 Task: Add Sprouts Original Unsweetened Almond-Milk to the cart.
Action: Mouse moved to (24, 97)
Screenshot: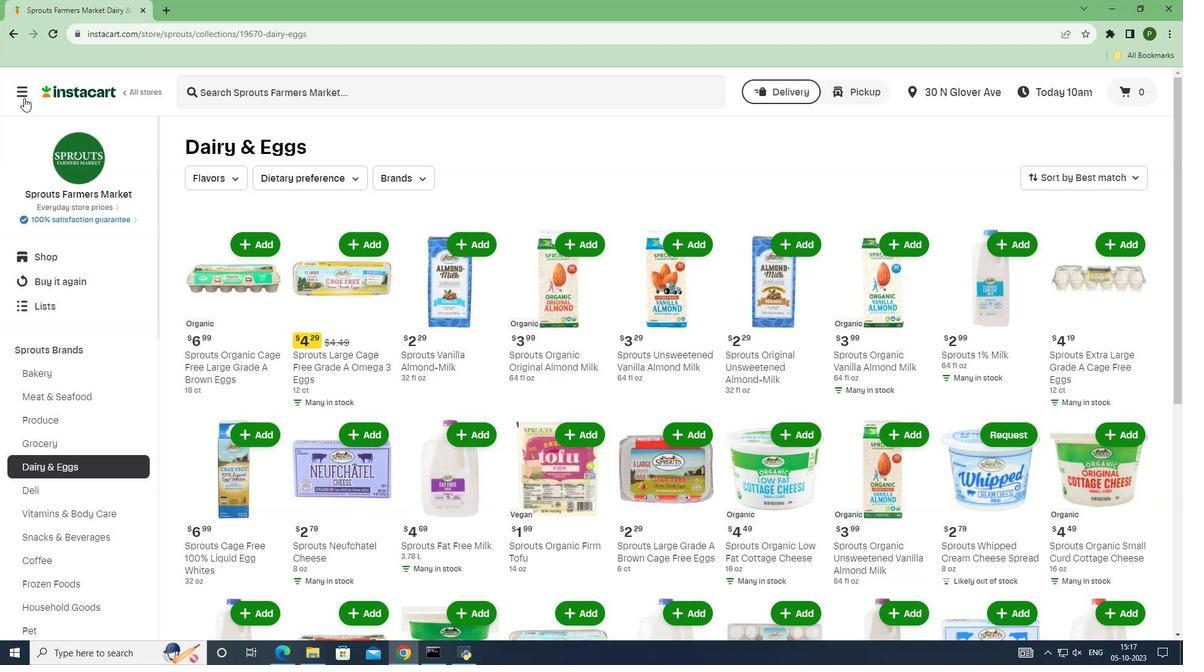 
Action: Mouse pressed left at (24, 97)
Screenshot: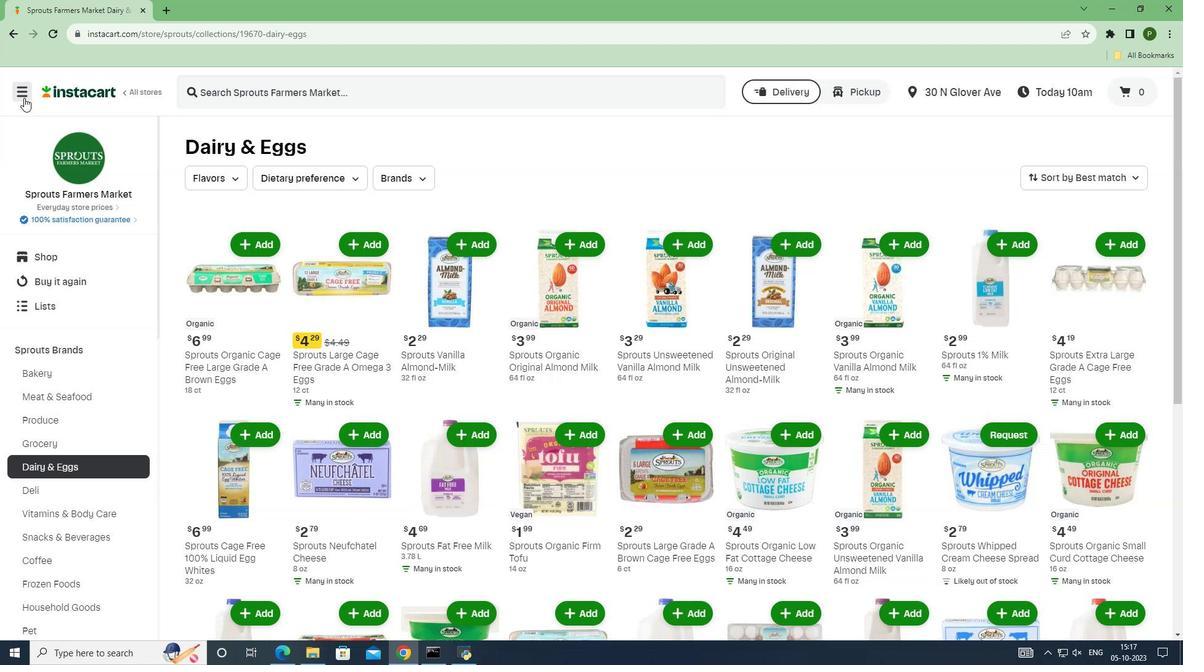 
Action: Mouse moved to (56, 330)
Screenshot: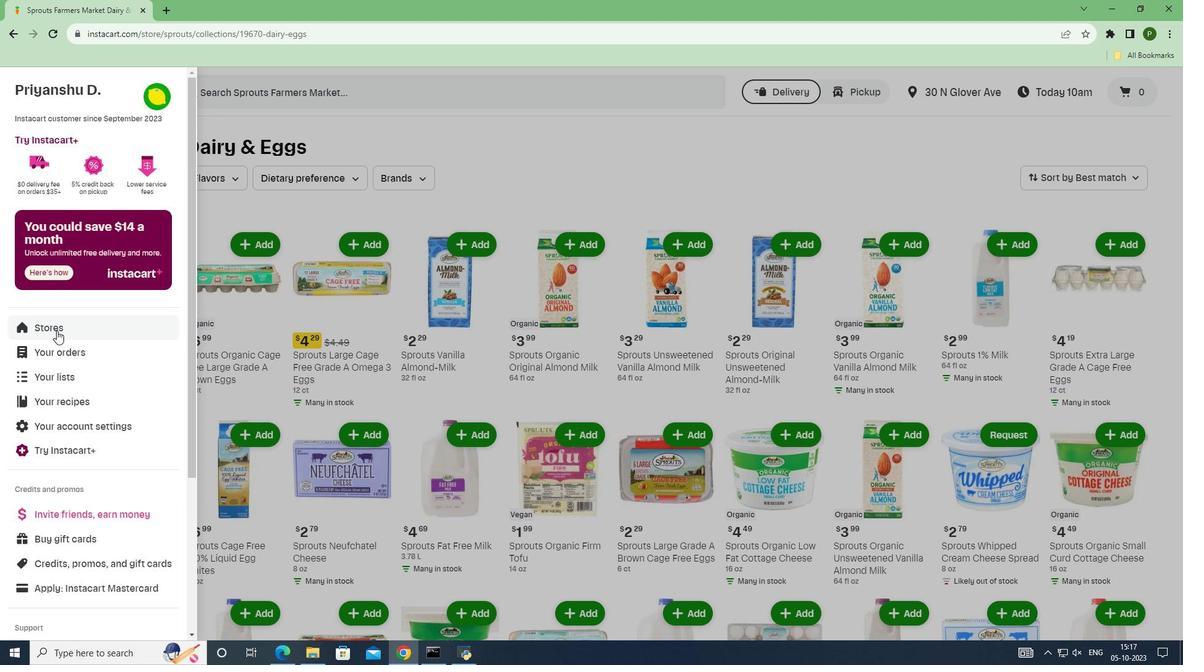 
Action: Mouse pressed left at (56, 330)
Screenshot: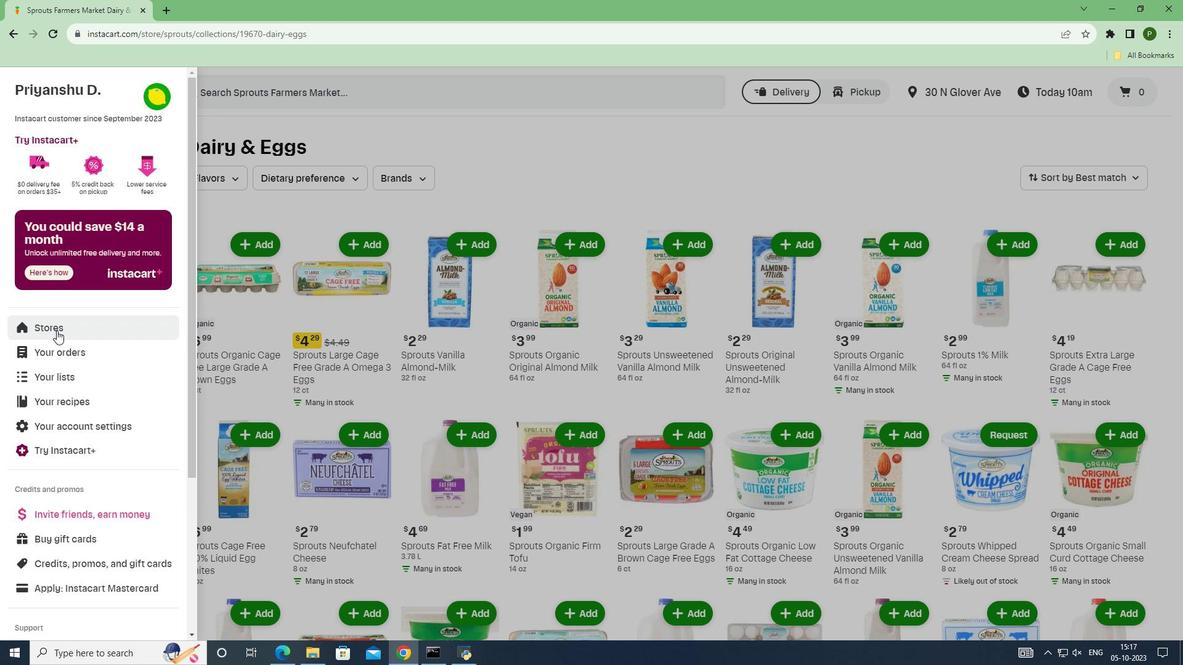 
Action: Mouse moved to (279, 141)
Screenshot: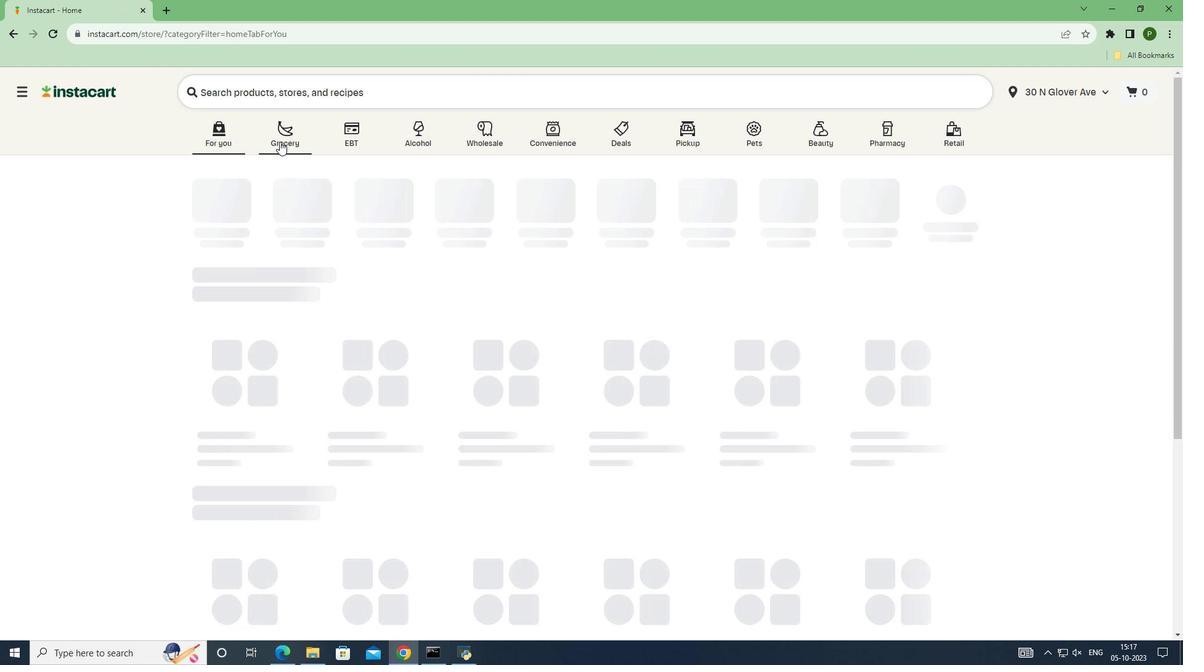
Action: Mouse pressed left at (279, 141)
Screenshot: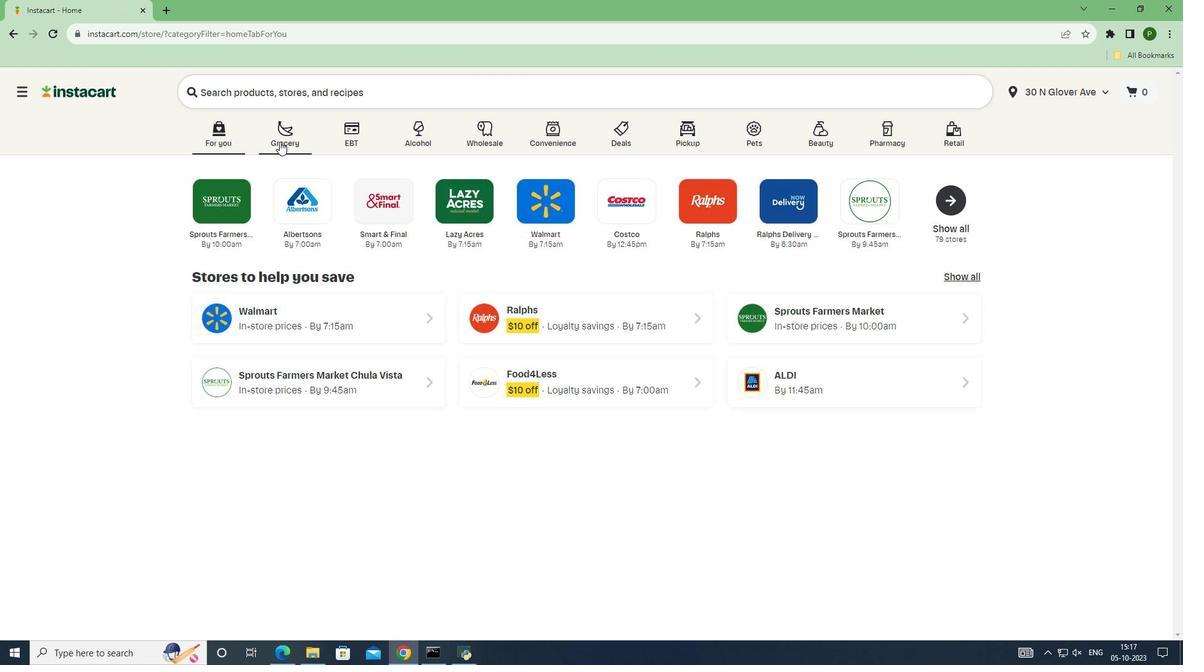 
Action: Mouse moved to (742, 291)
Screenshot: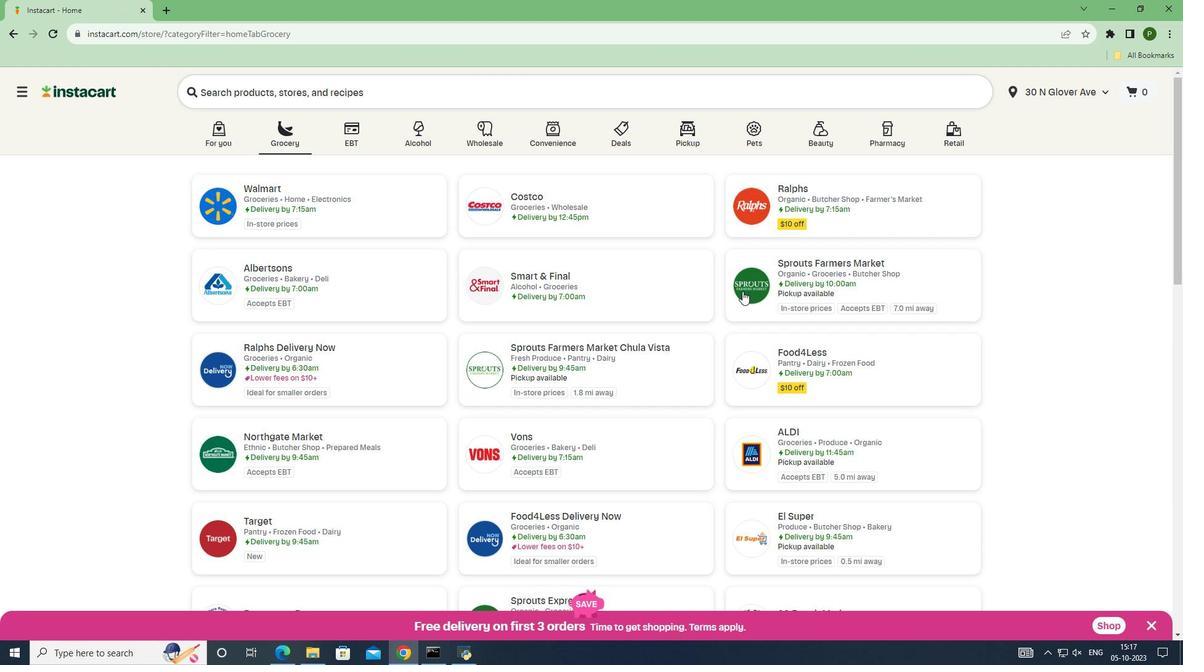 
Action: Mouse pressed left at (742, 291)
Screenshot: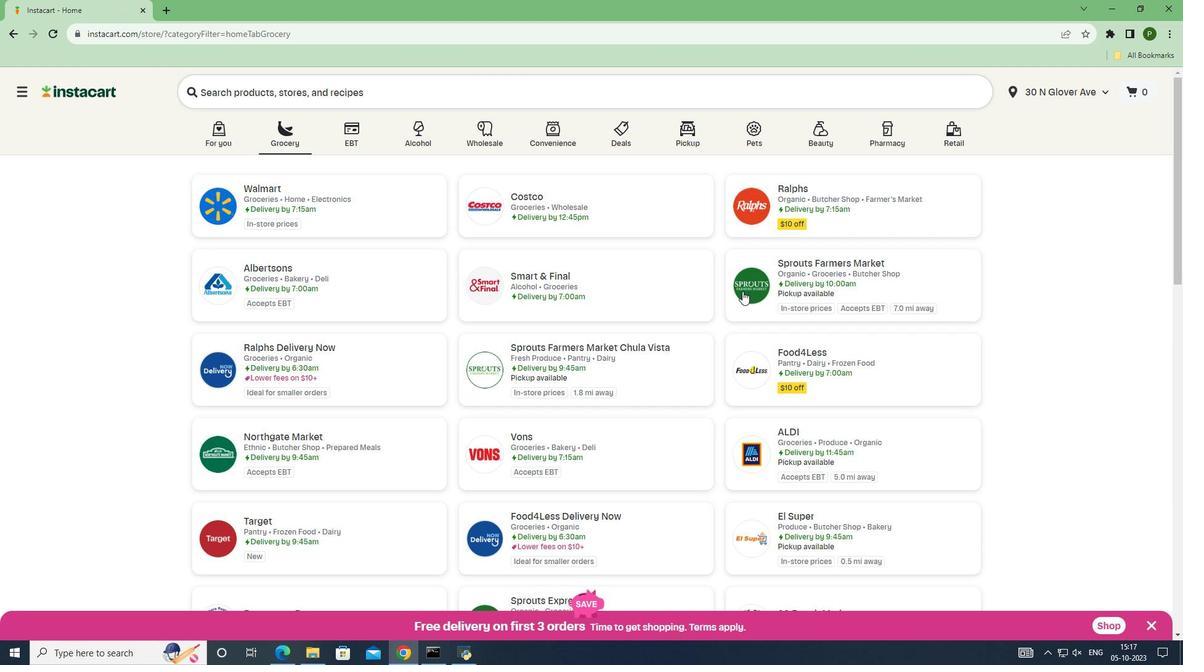 
Action: Mouse moved to (87, 353)
Screenshot: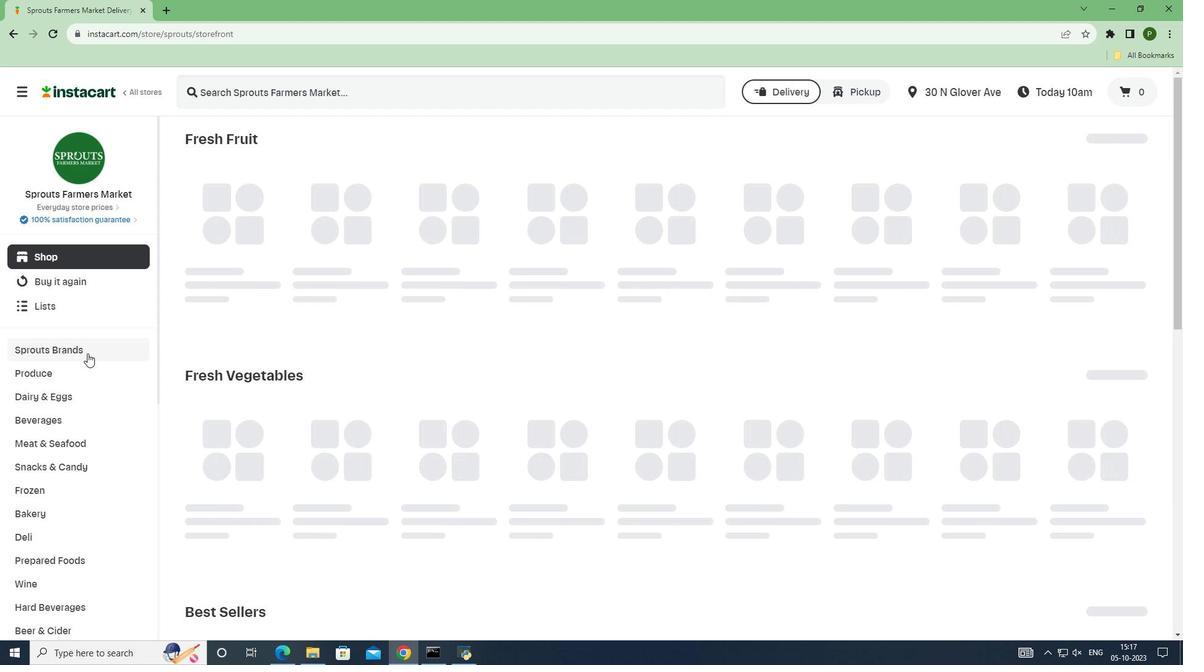 
Action: Mouse pressed left at (87, 353)
Screenshot: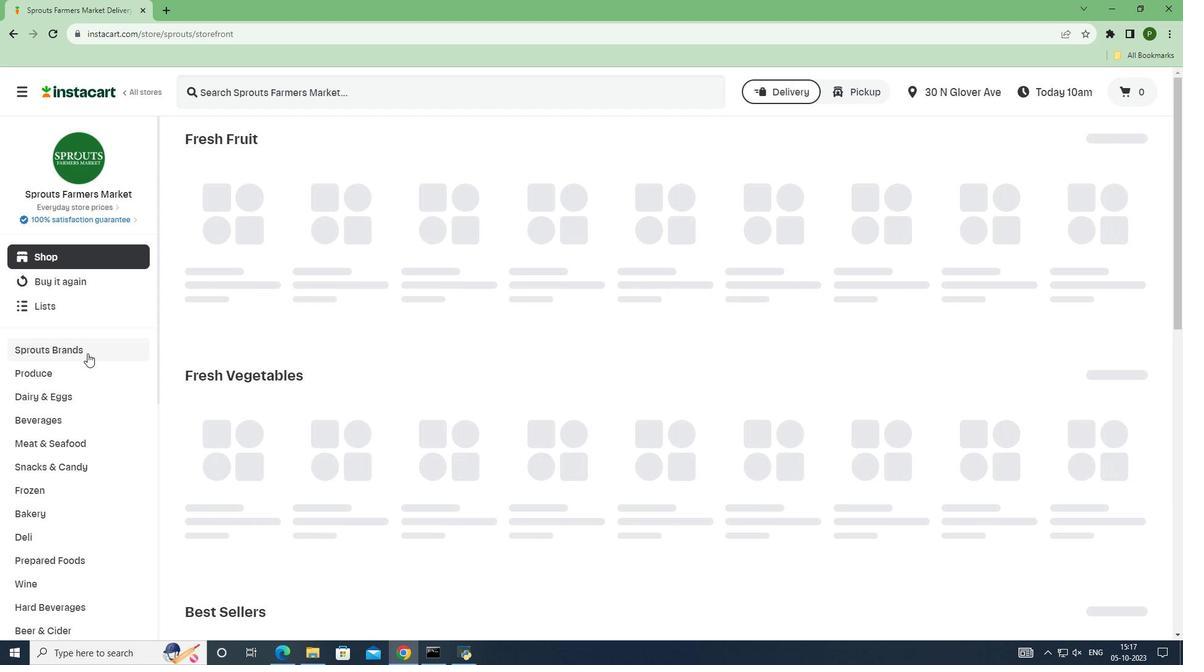 
Action: Mouse moved to (70, 464)
Screenshot: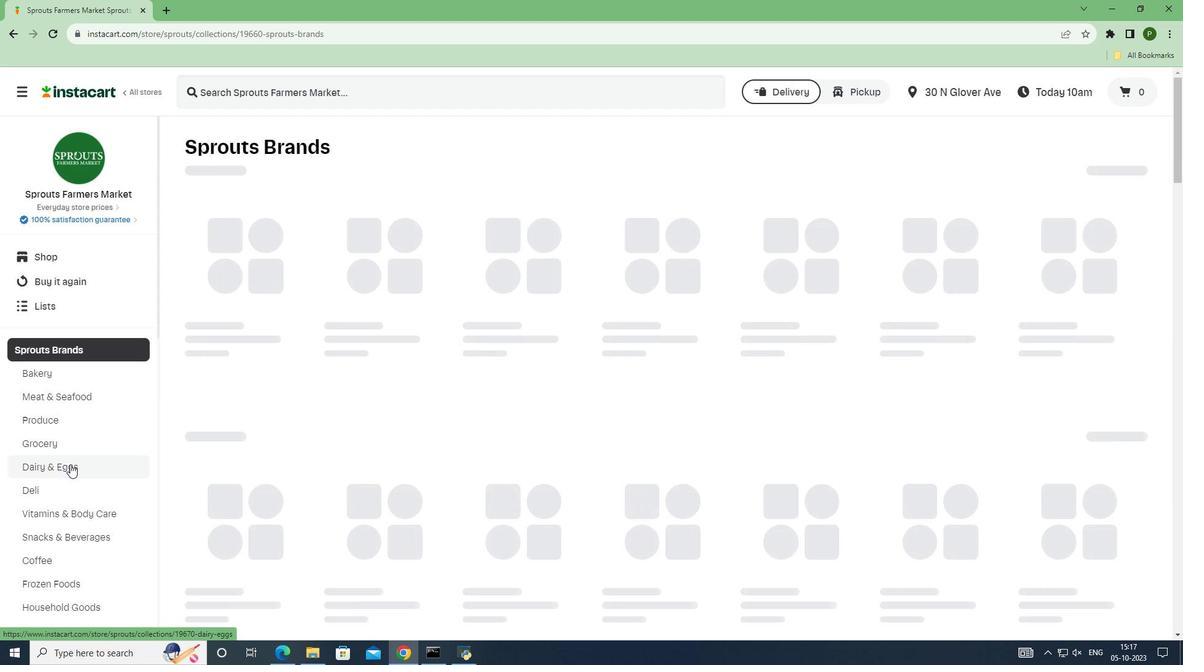 
Action: Mouse pressed left at (70, 464)
Screenshot: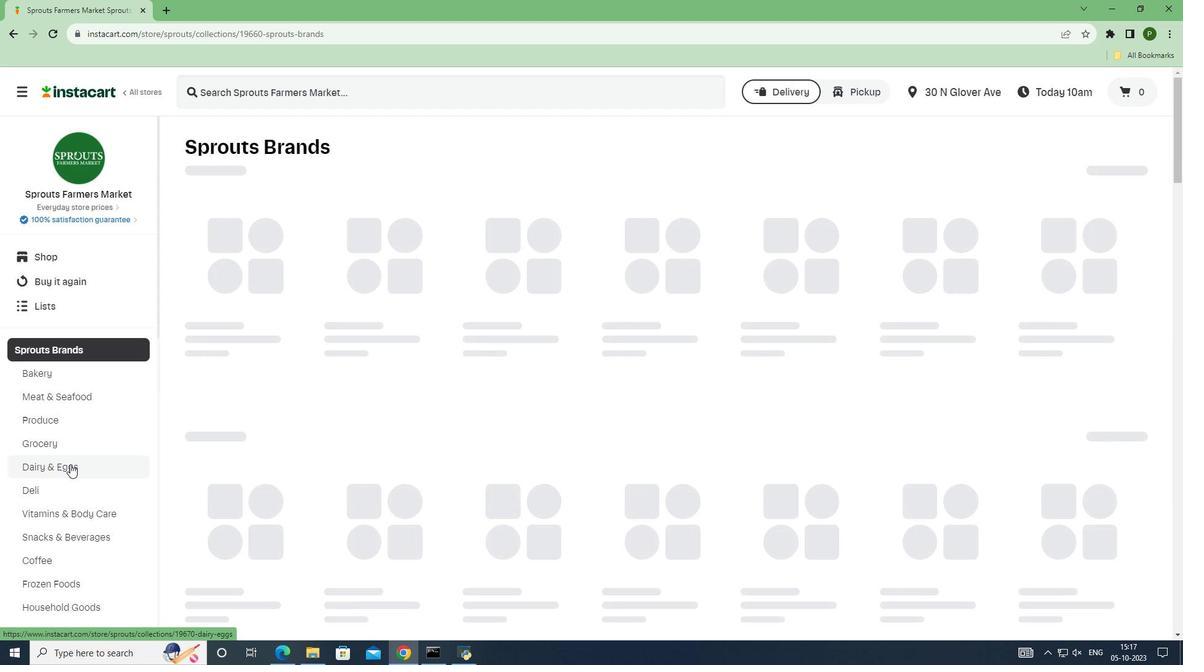 
Action: Mouse moved to (250, 89)
Screenshot: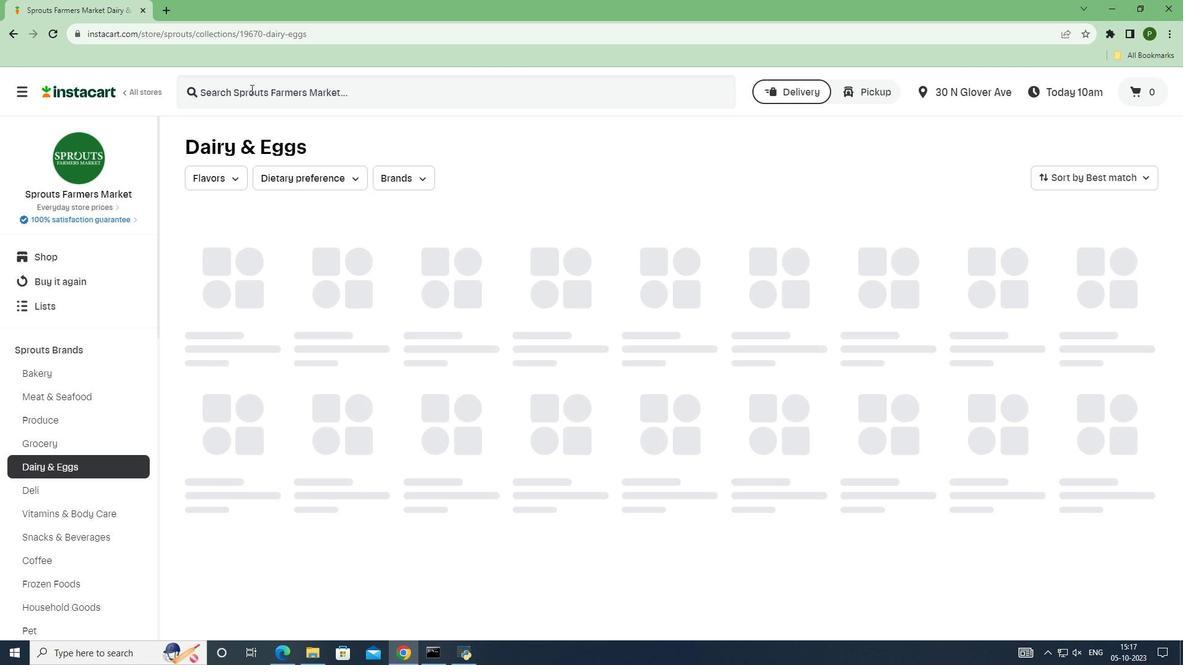 
Action: Mouse pressed left at (250, 89)
Screenshot: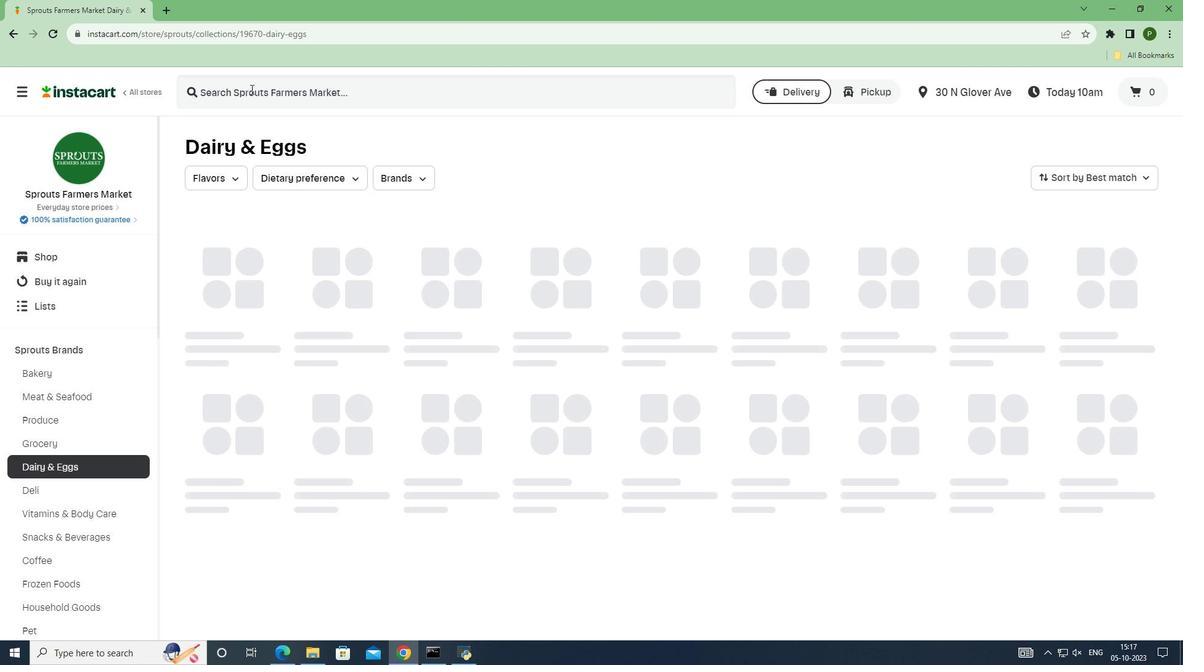 
Action: Key pressed <Key.caps_lock>S<Key.caps_lock>prouts<Key.space>original<Key.space>unsweetened<Key.space>
Screenshot: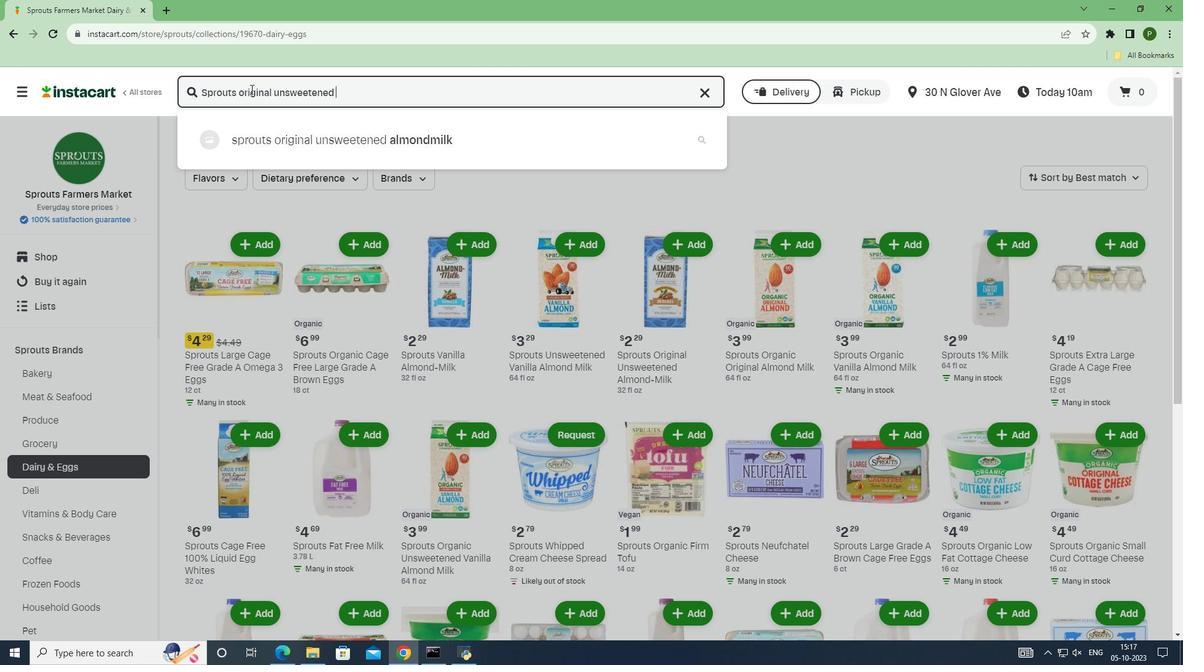 
Action: Mouse moved to (288, 149)
Screenshot: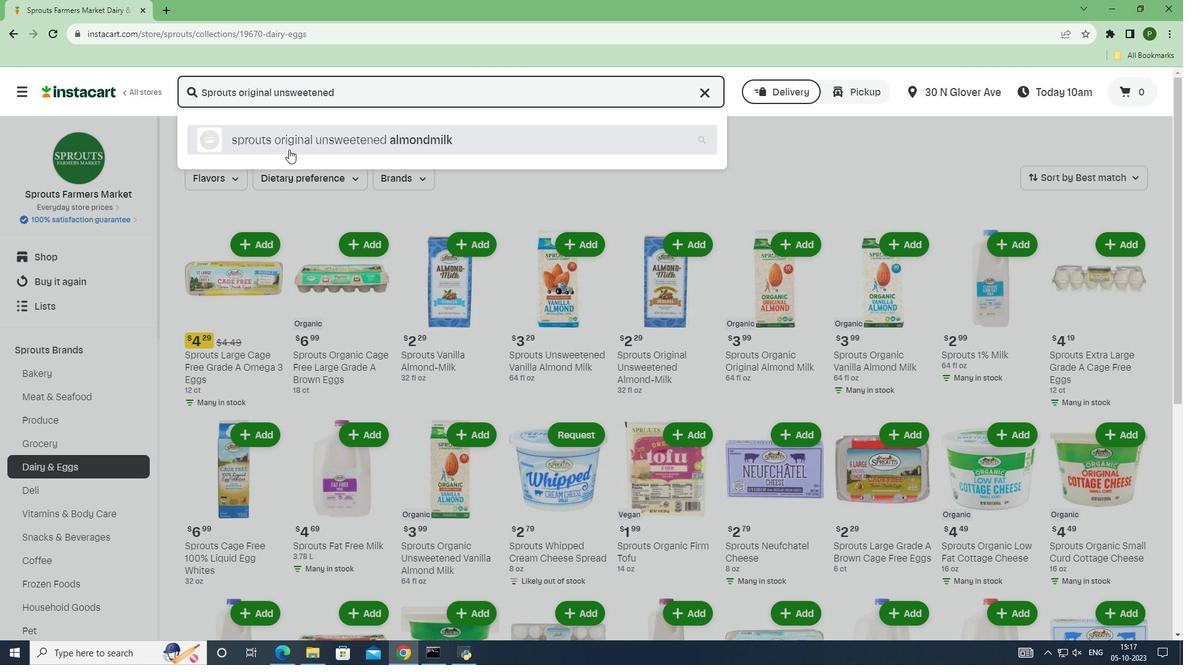 
Action: Mouse pressed left at (288, 149)
Screenshot: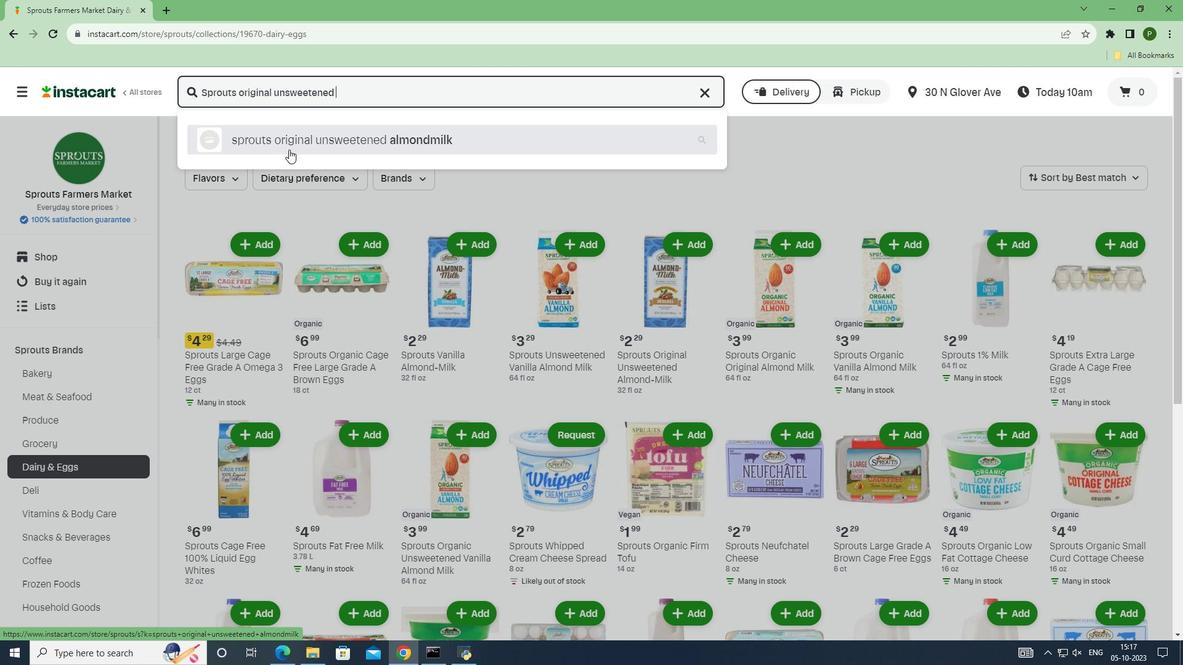 
Action: Mouse moved to (714, 203)
Screenshot: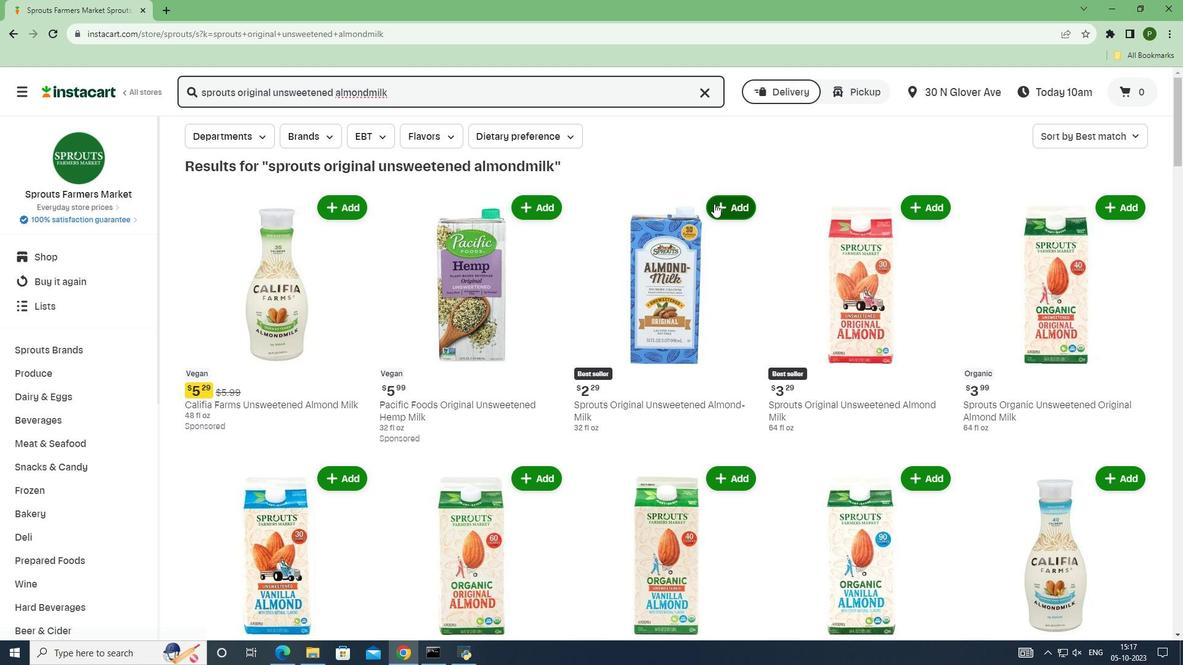 
Action: Mouse pressed left at (714, 203)
Screenshot: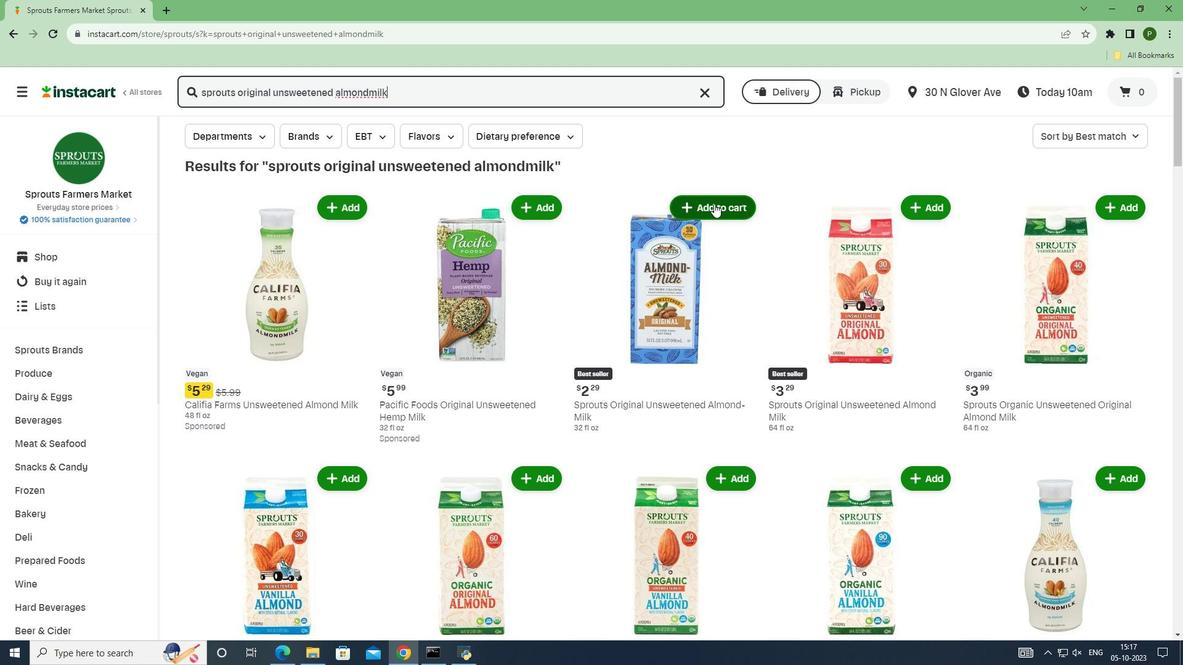 
